Task: Search for the contact 'Jude' and update the programming language status in the notes section.
Action: Mouse moved to (17, 91)
Screenshot: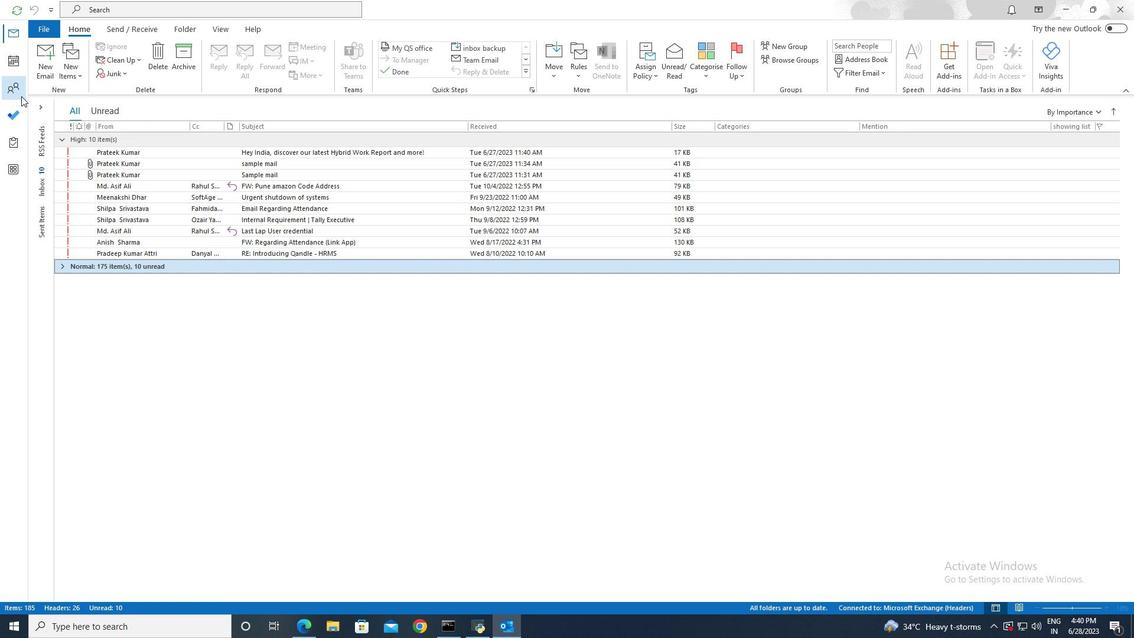 
Action: Mouse pressed left at (17, 91)
Screenshot: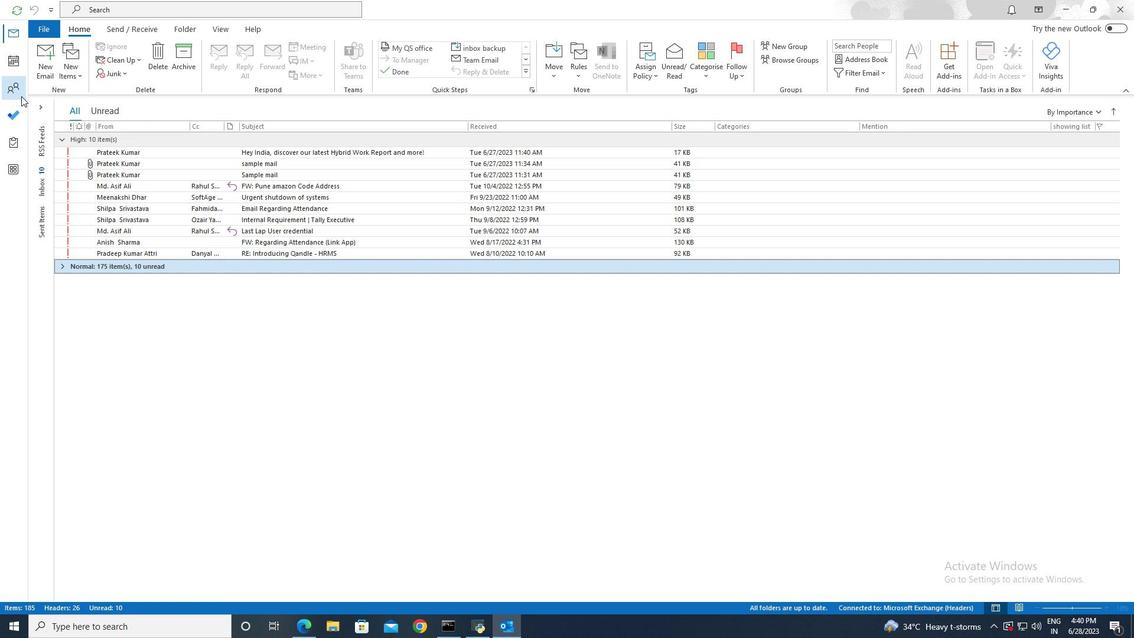 
Action: Mouse moved to (258, 12)
Screenshot: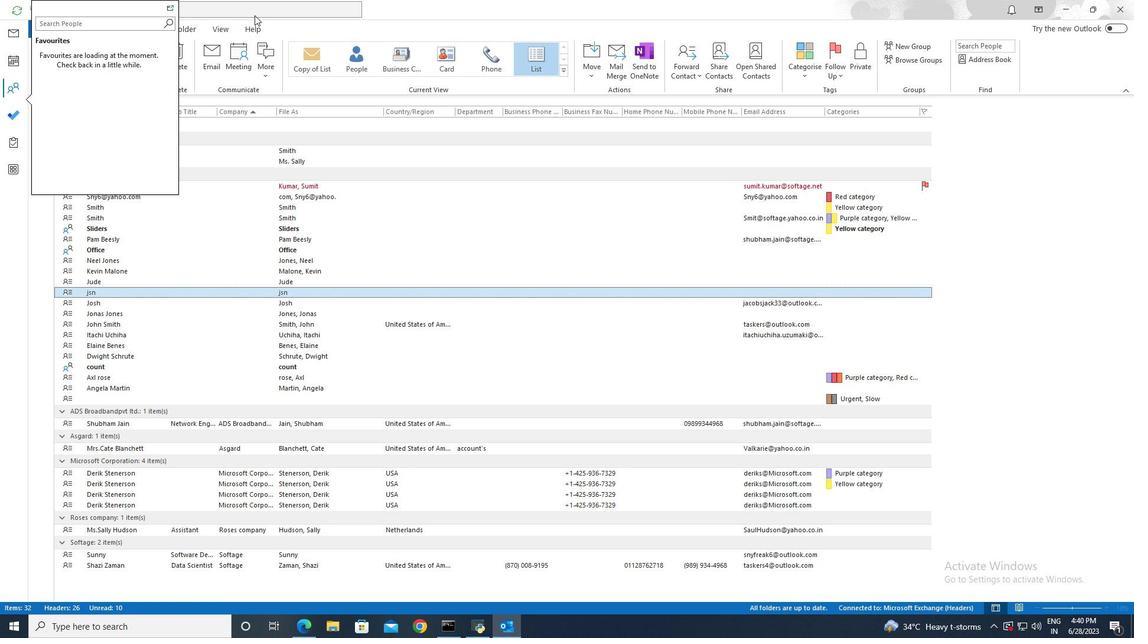 
Action: Mouse pressed left at (258, 12)
Screenshot: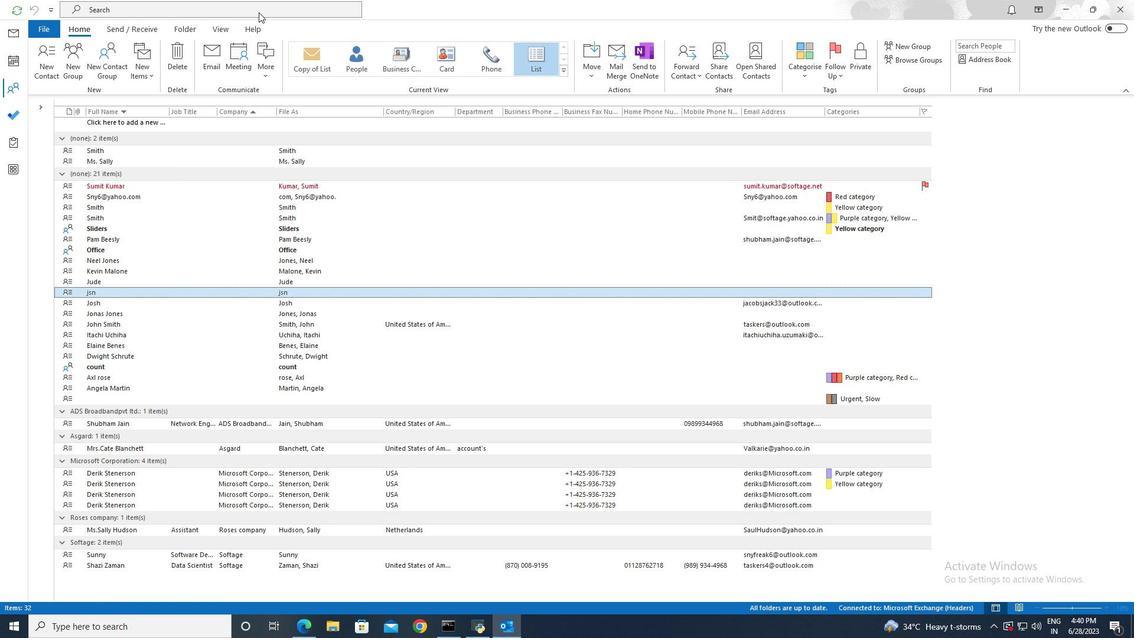 
Action: Mouse moved to (408, 11)
Screenshot: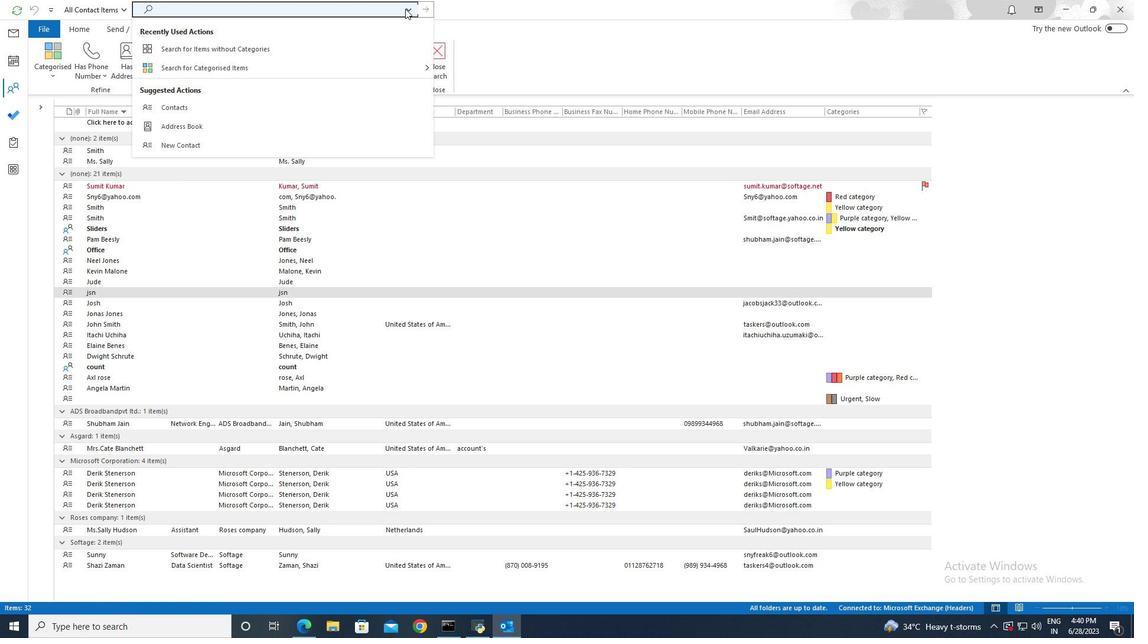 
Action: Mouse pressed left at (408, 11)
Screenshot: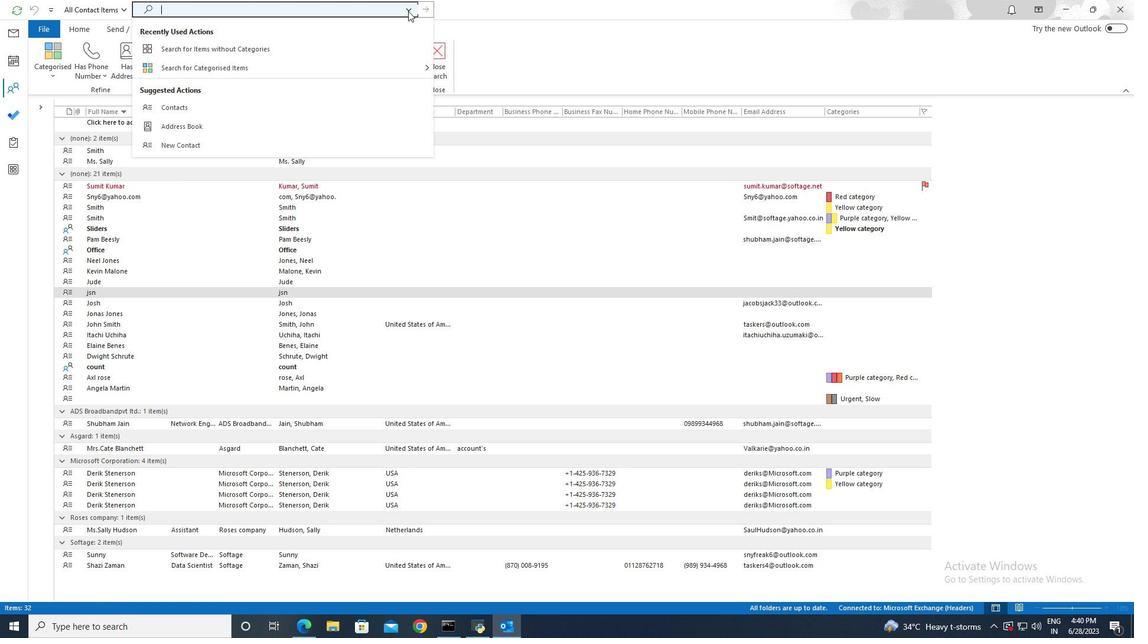 
Action: Mouse moved to (194, 179)
Screenshot: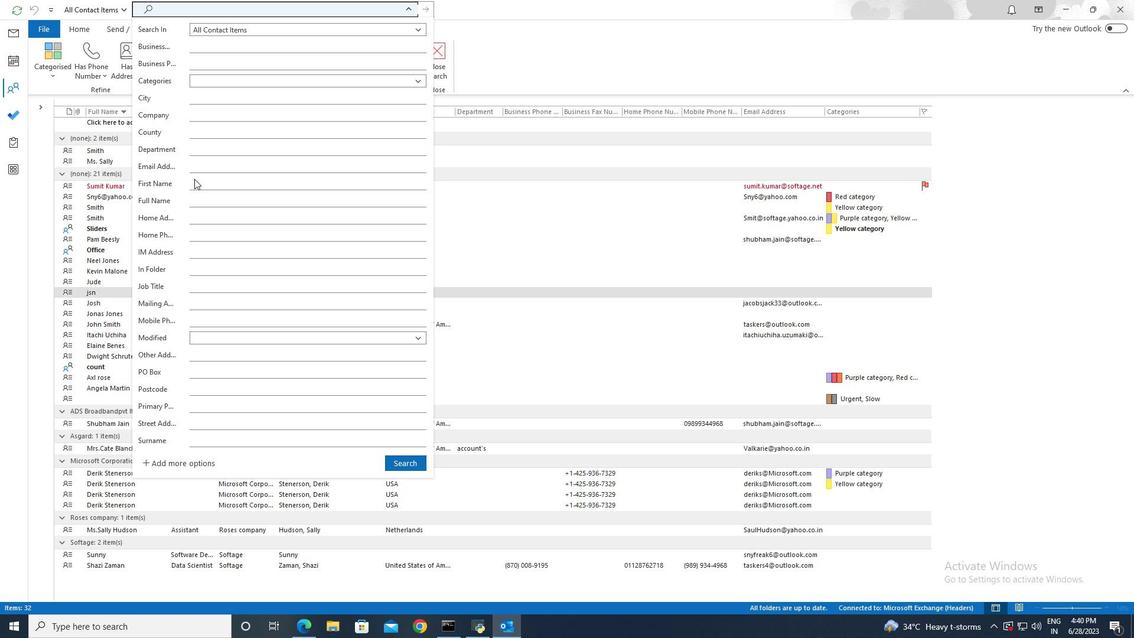 
Action: Mouse pressed left at (194, 179)
Screenshot: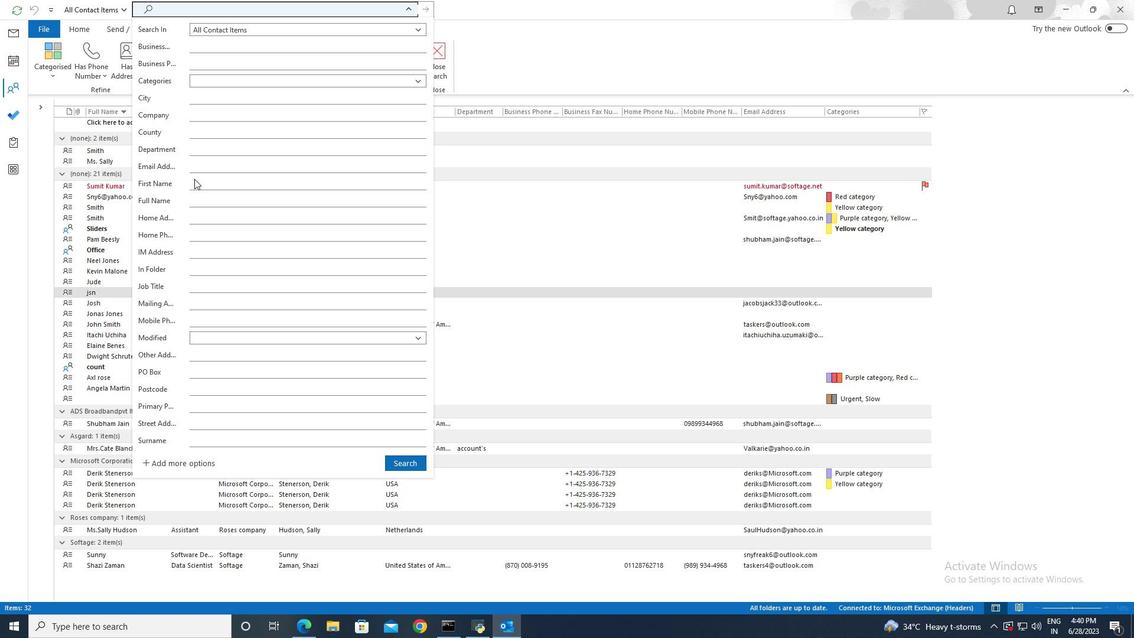 
Action: Key pressed <Key.shift>Jude
Screenshot: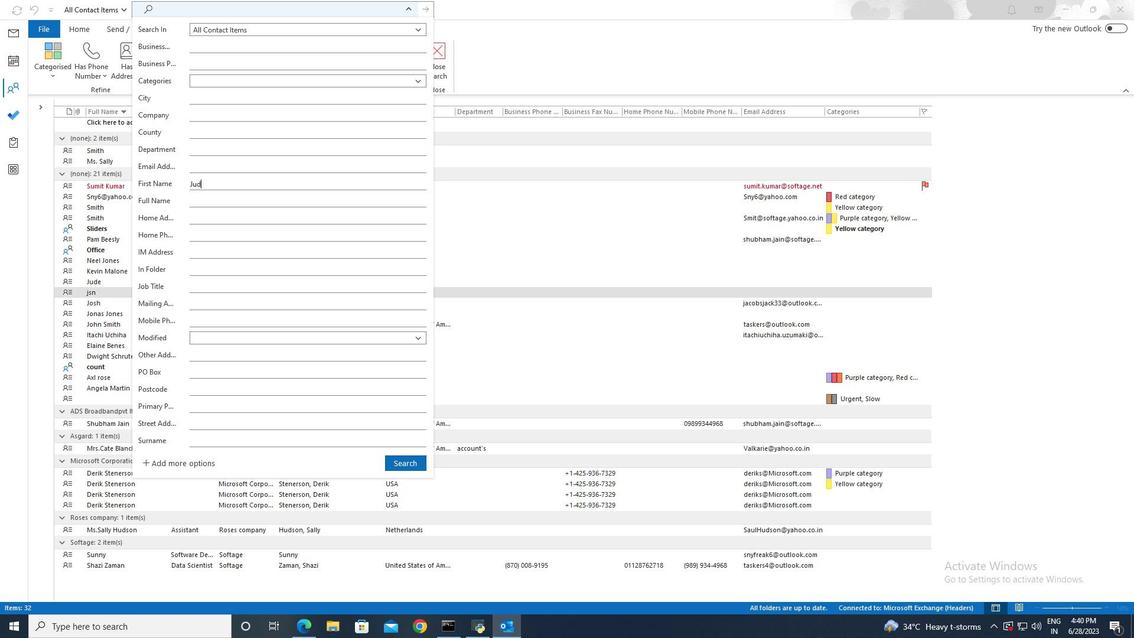 
Action: Mouse moved to (397, 460)
Screenshot: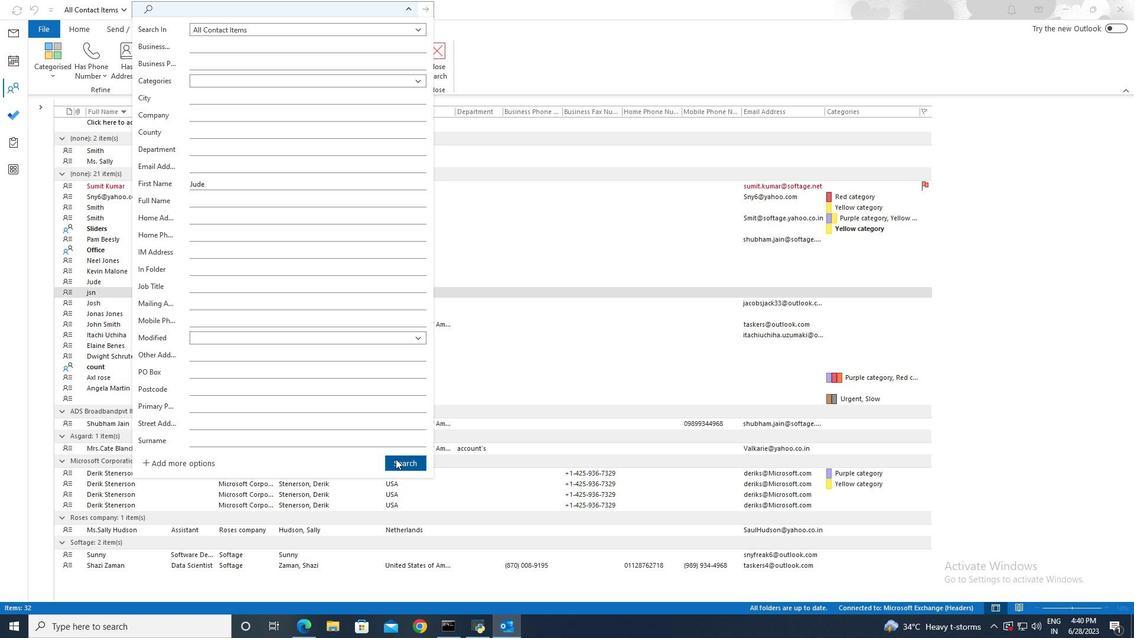 
Action: Mouse pressed left at (397, 460)
Screenshot: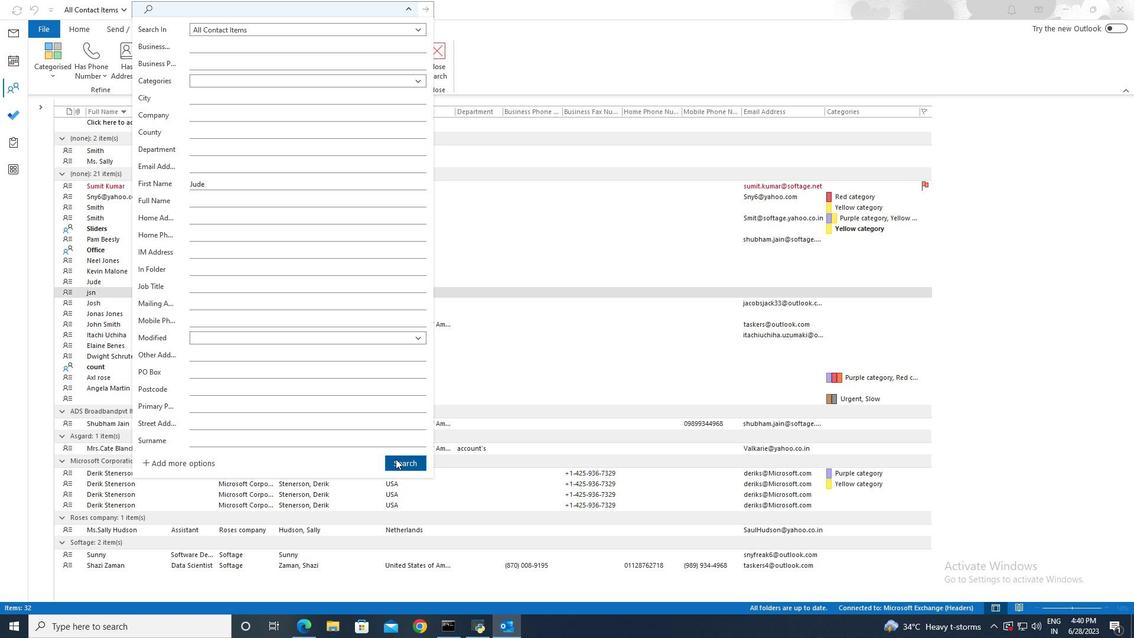 
Action: Mouse moved to (187, 135)
Screenshot: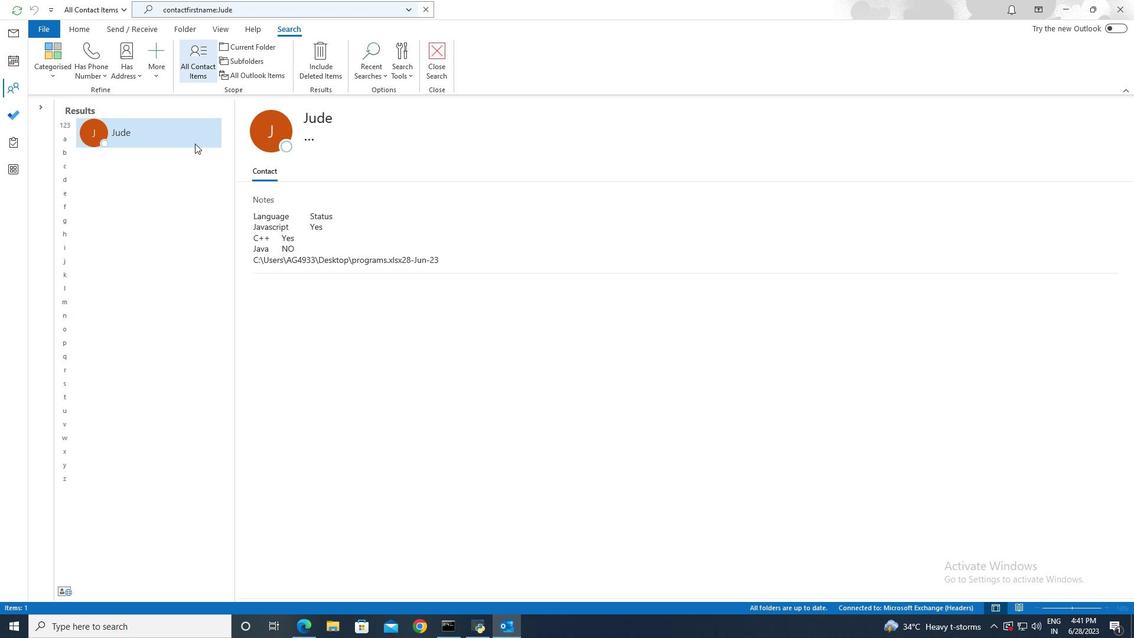 
Action: Mouse pressed left at (187, 135)
Screenshot: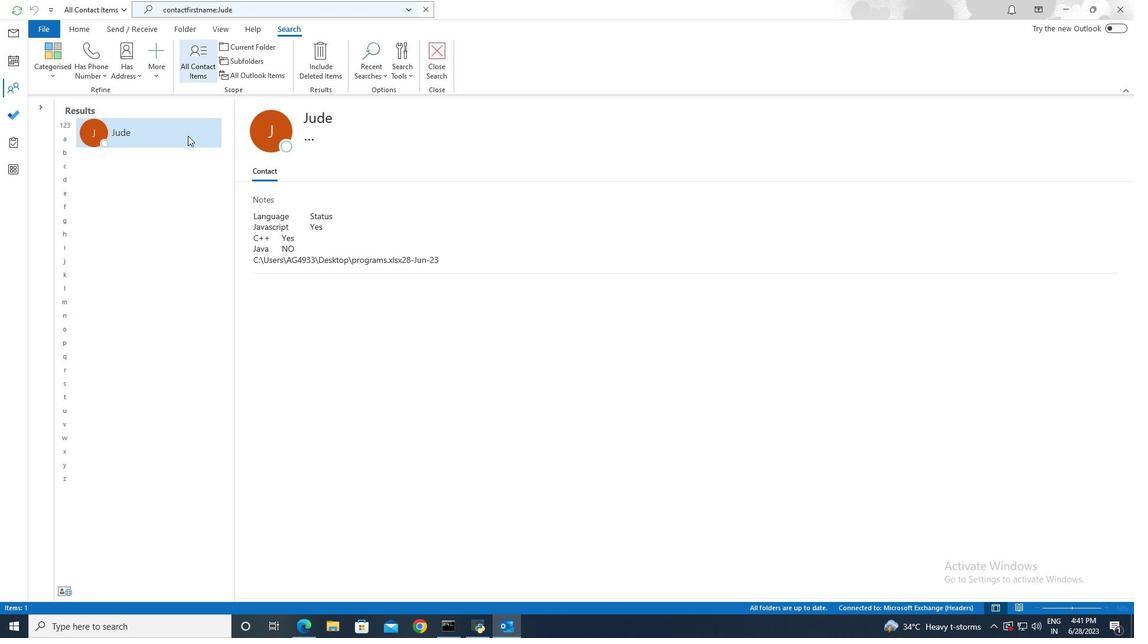
Action: Mouse pressed left at (187, 135)
Screenshot: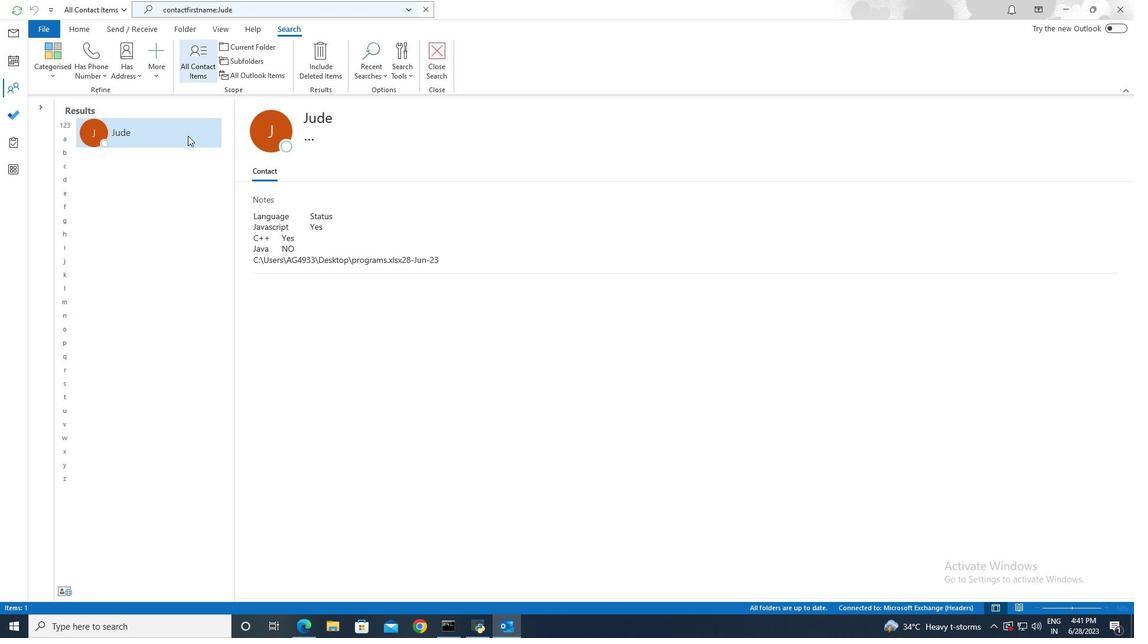 
Action: Mouse moved to (349, 372)
Screenshot: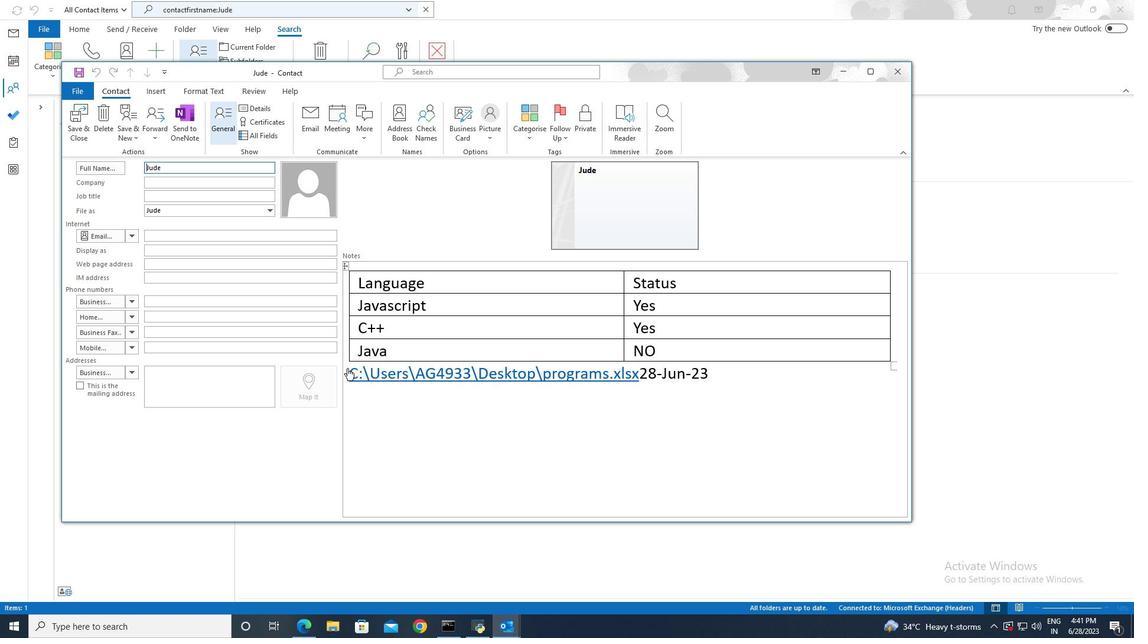
Action: Mouse pressed left at (349, 372)
Screenshot: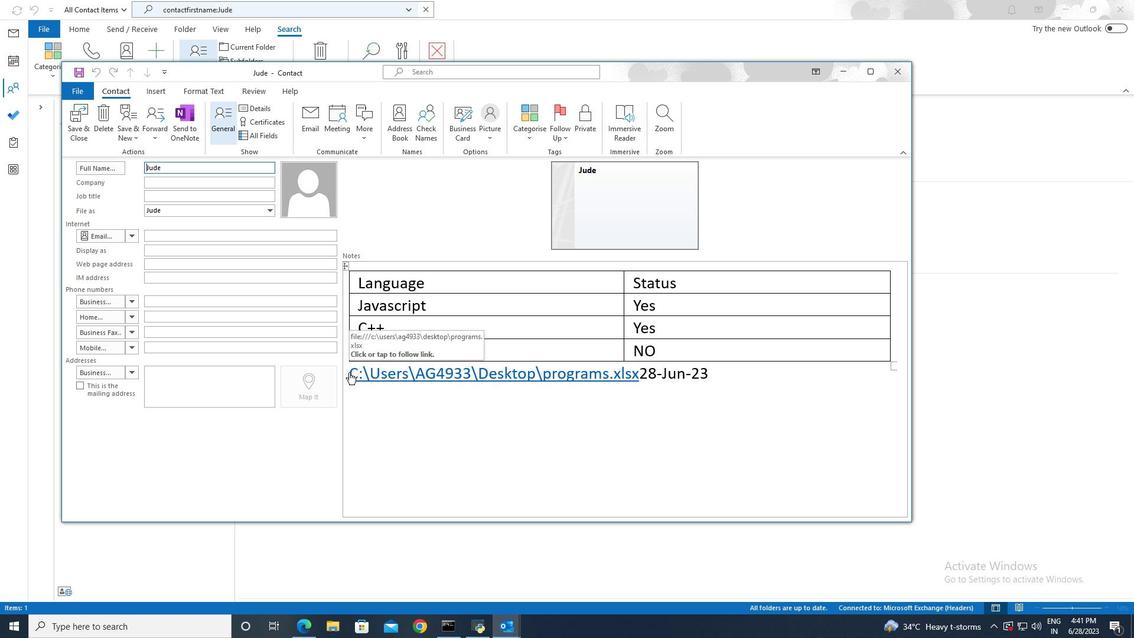 
Action: Mouse moved to (196, 91)
Screenshot: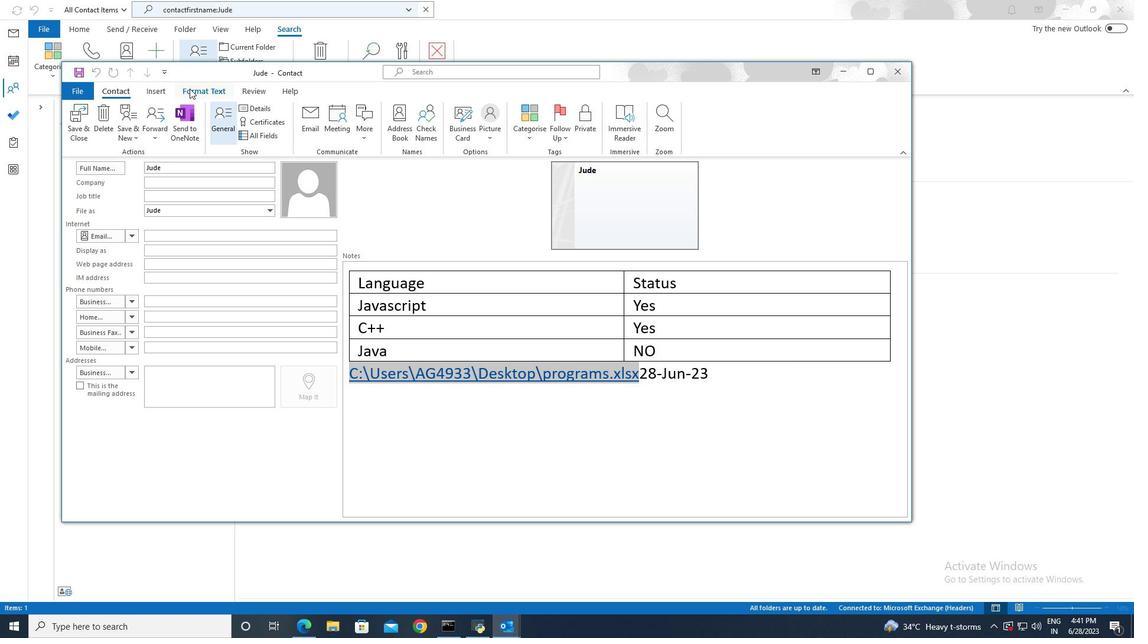 
Action: Mouse pressed left at (196, 91)
Screenshot: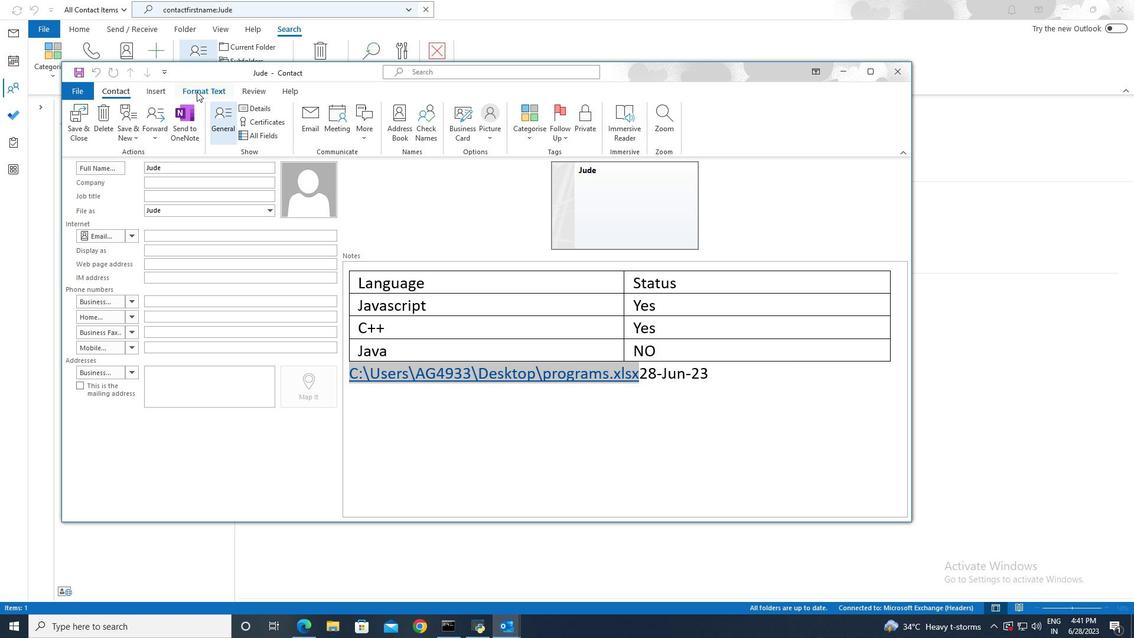 
Action: Mouse moved to (144, 135)
Screenshot: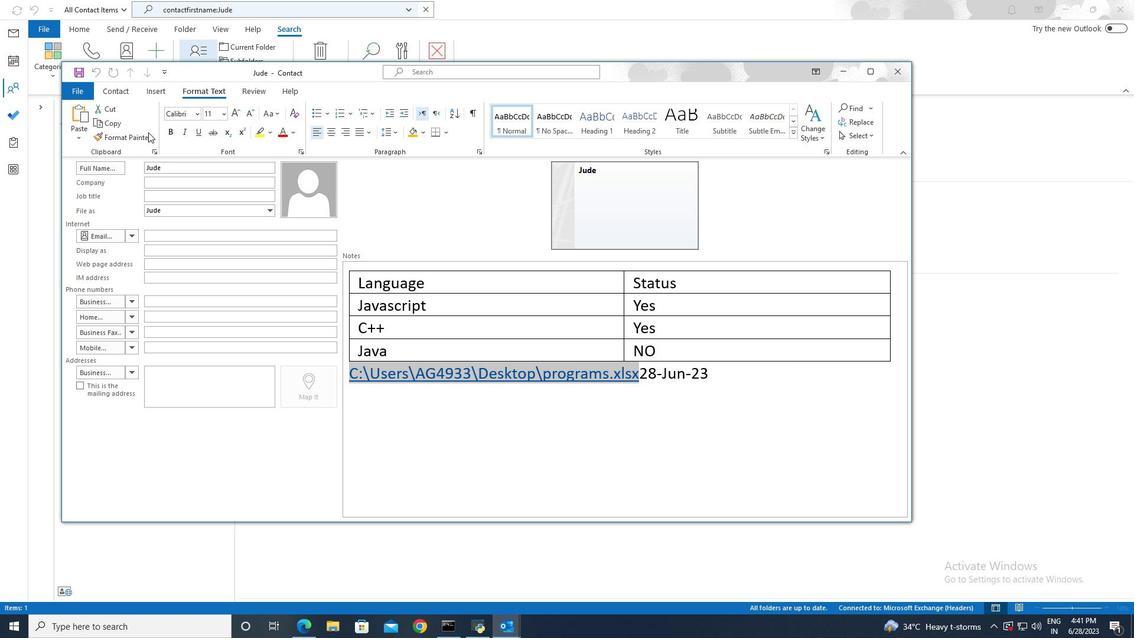 
Action: Mouse pressed left at (144, 135)
Screenshot: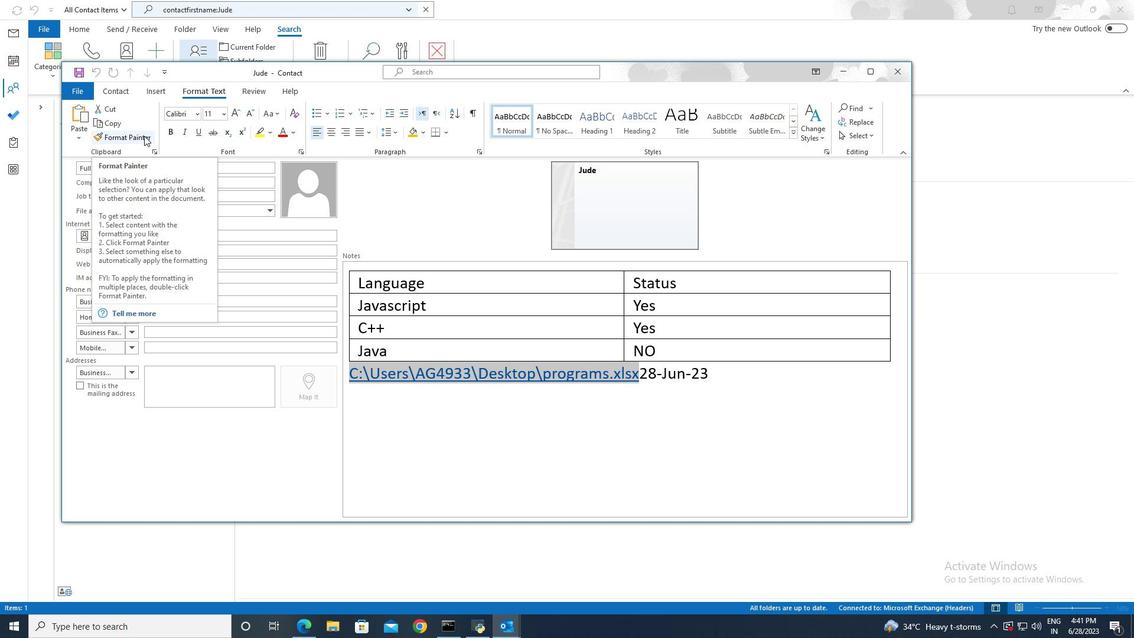 
Action: Mouse moved to (374, 285)
Screenshot: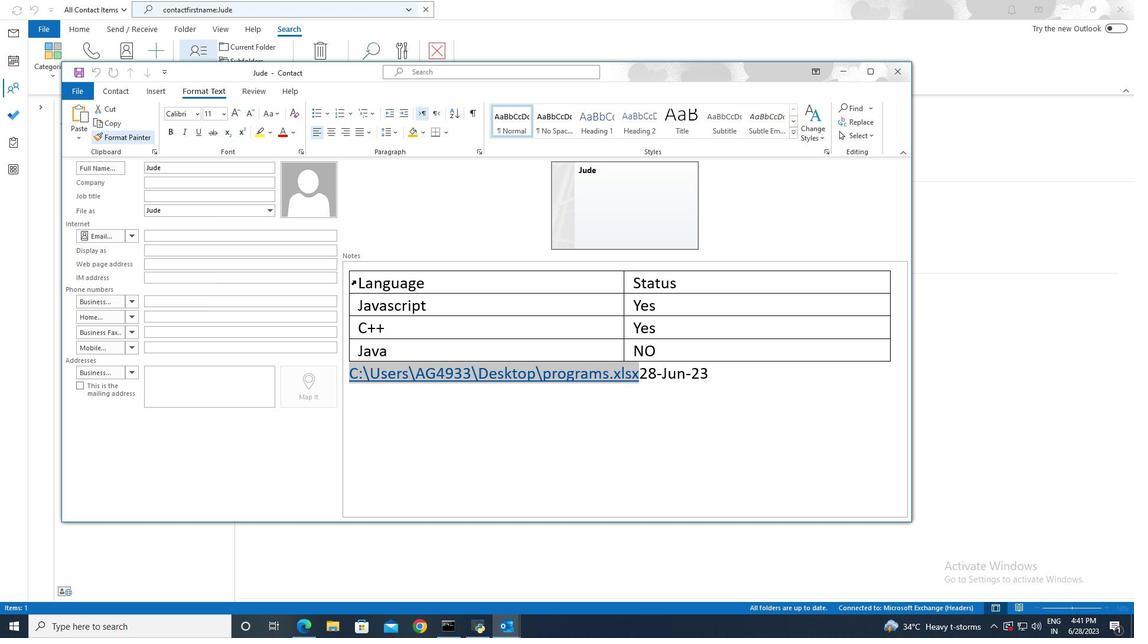 
Action: Mouse pressed left at (374, 285)
Screenshot: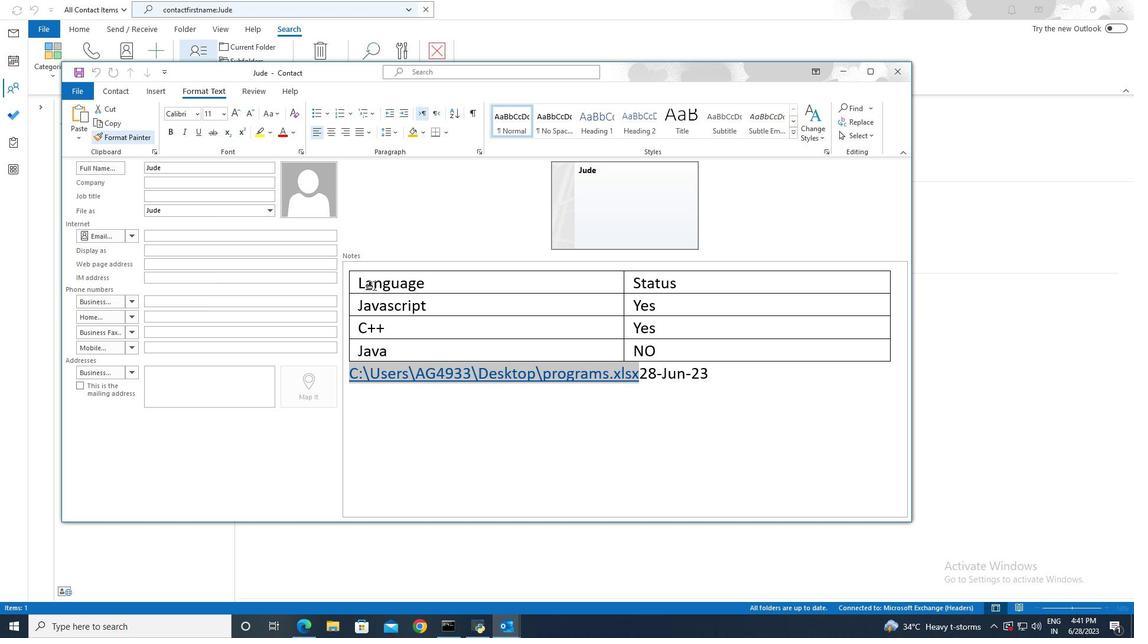 
Action: Mouse moved to (866, 104)
Screenshot: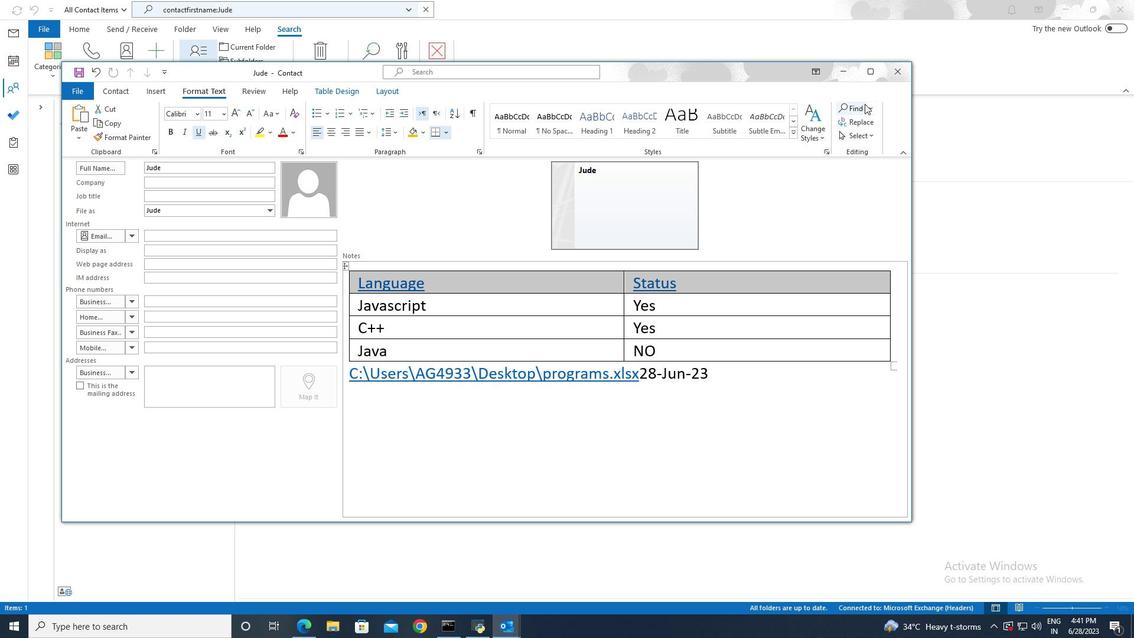 
Action: Mouse pressed left at (866, 104)
Screenshot: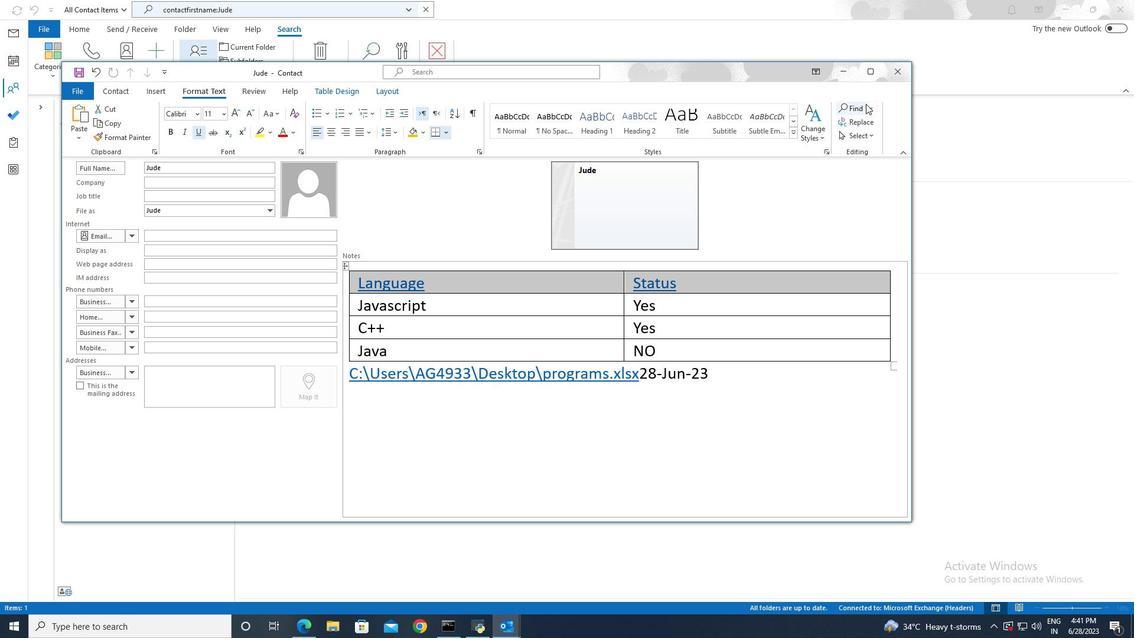 
Action: Key pressed <Key.shift>NO
Screenshot: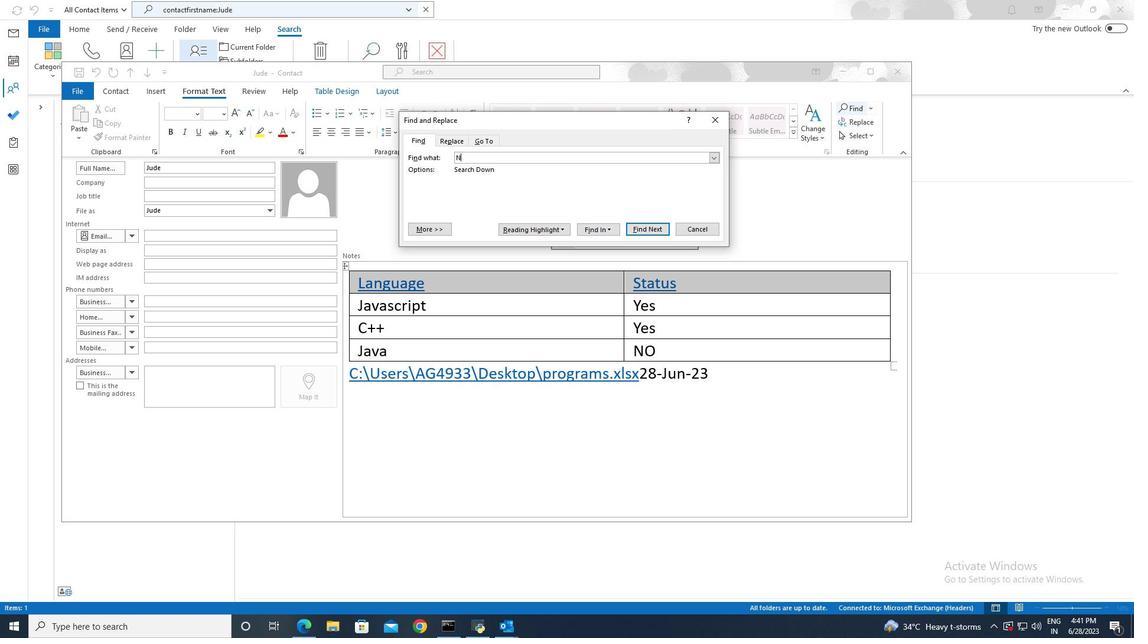
Action: Mouse moved to (644, 229)
Screenshot: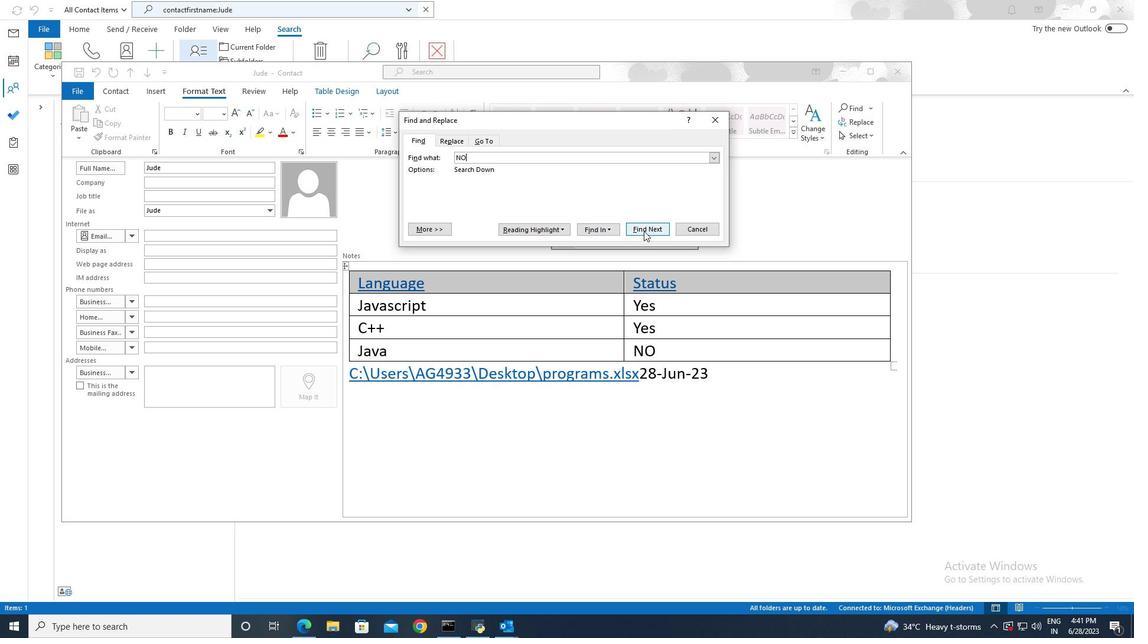 
Action: Mouse pressed left at (644, 229)
Screenshot: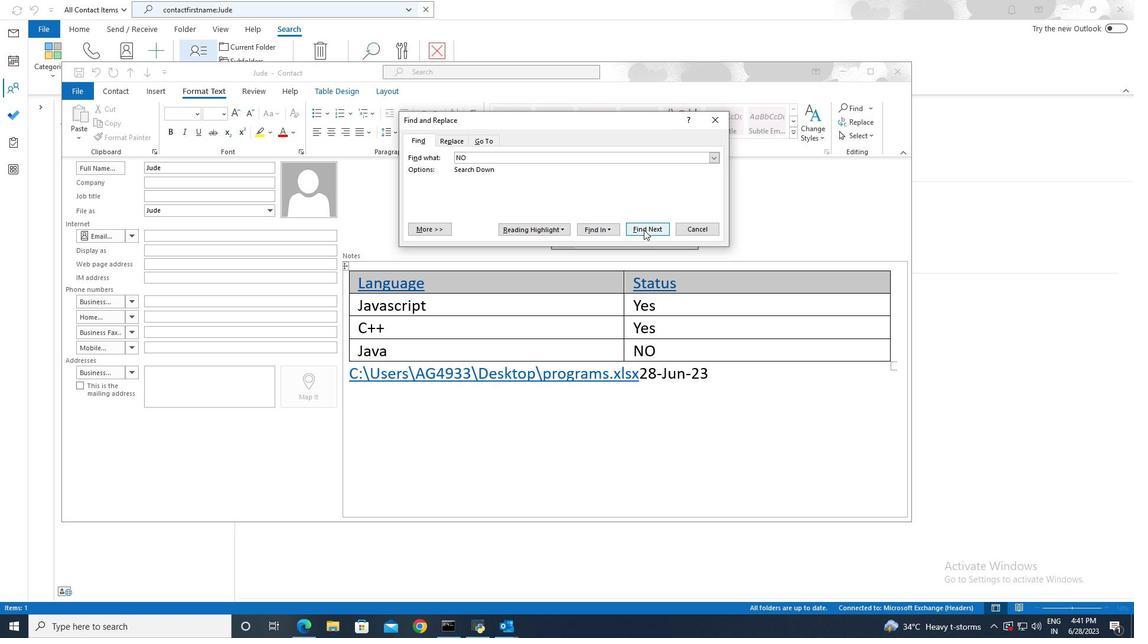 
Action: Mouse moved to (553, 348)
Screenshot: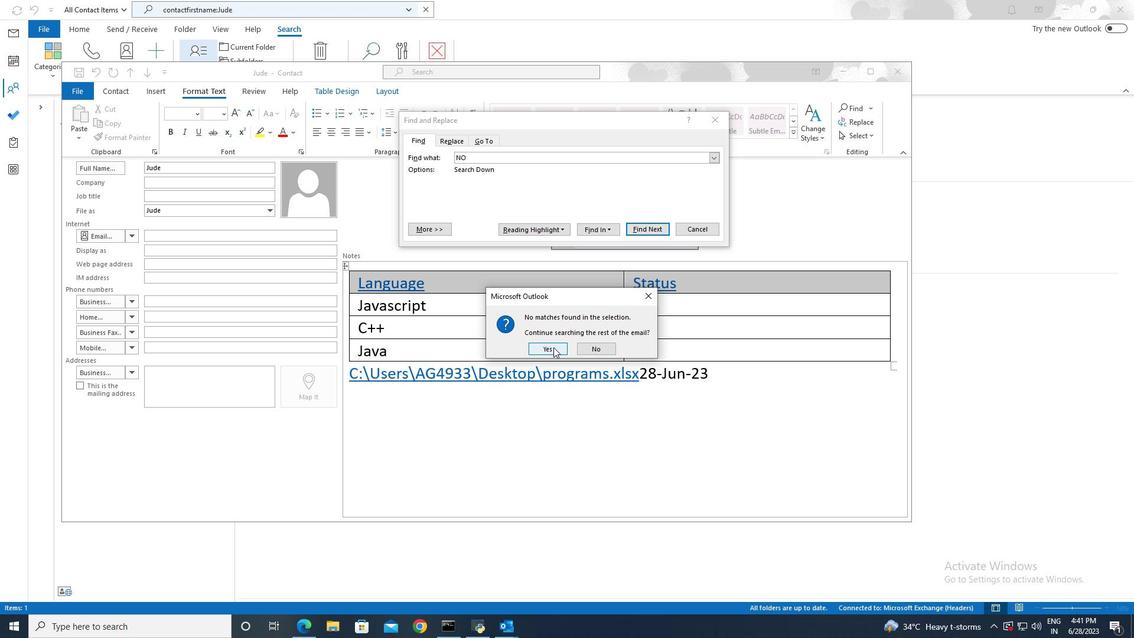 
Action: Mouse pressed left at (553, 348)
Screenshot: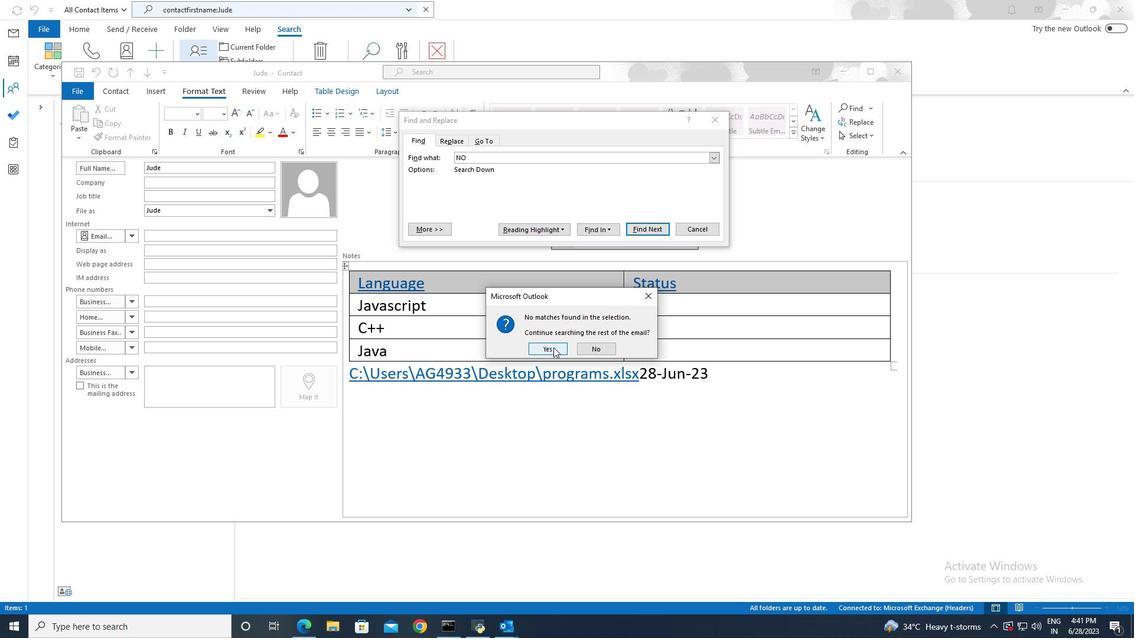 
